 Task: Search the place "Monitor Bridge".
Action: Mouse moved to (680, 120)
Screenshot: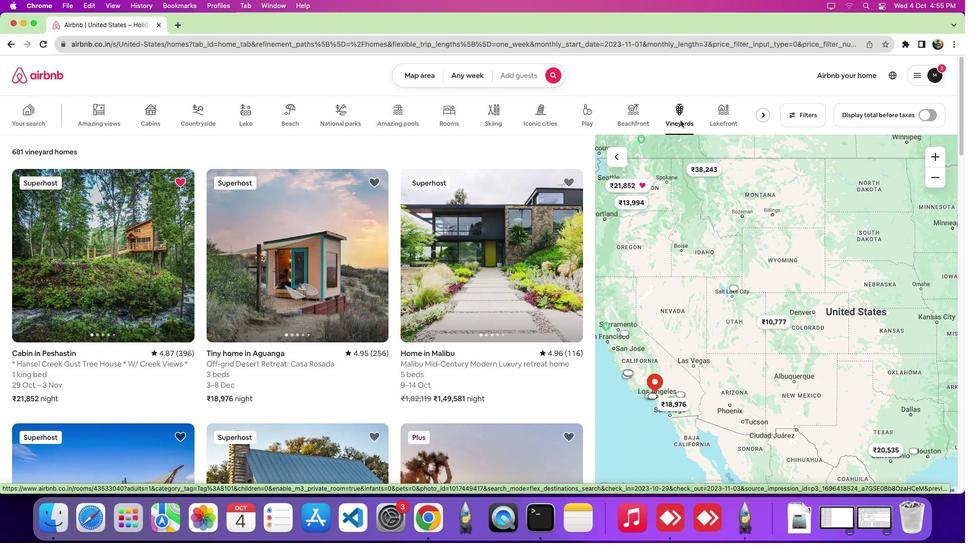 
Action: Mouse pressed left at (680, 120)
Screenshot: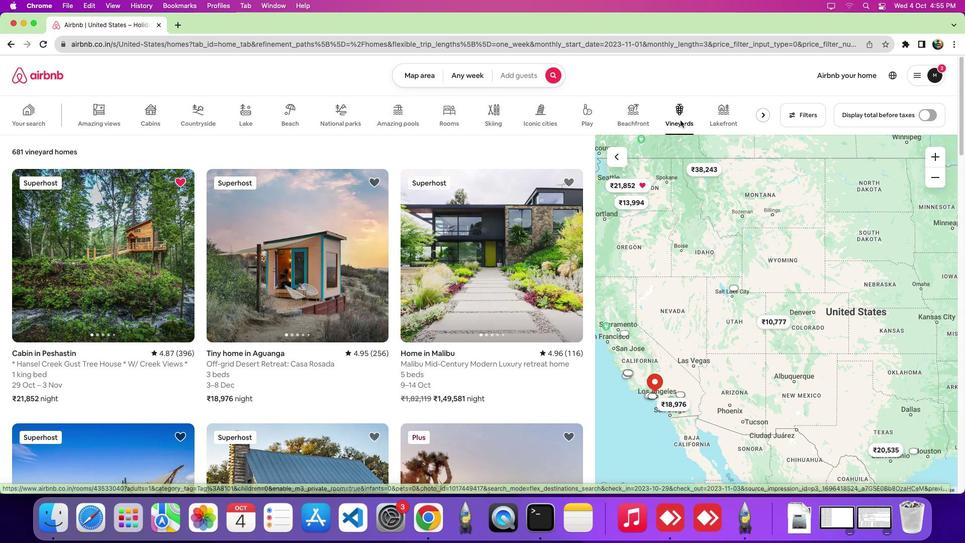 
Action: Mouse moved to (110, 241)
Screenshot: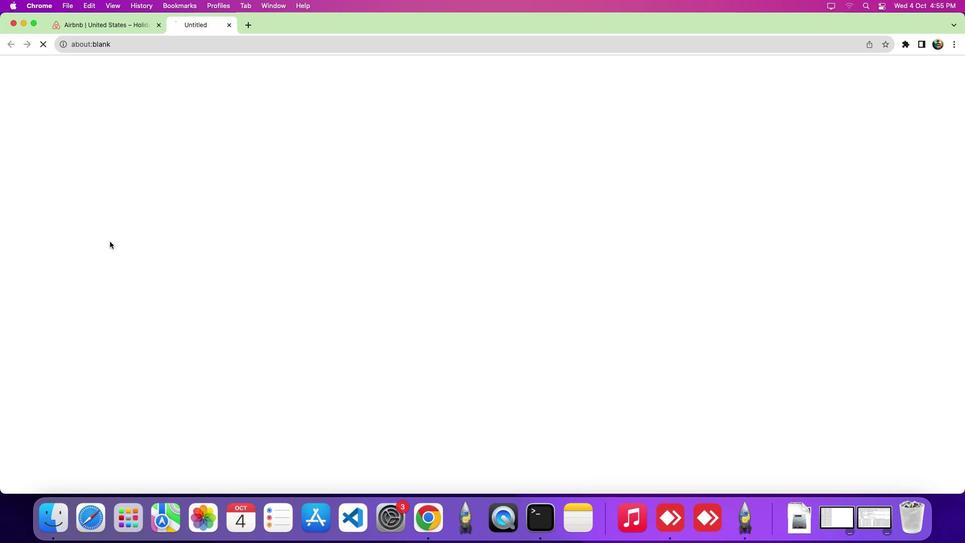 
Action: Mouse pressed left at (110, 241)
Screenshot: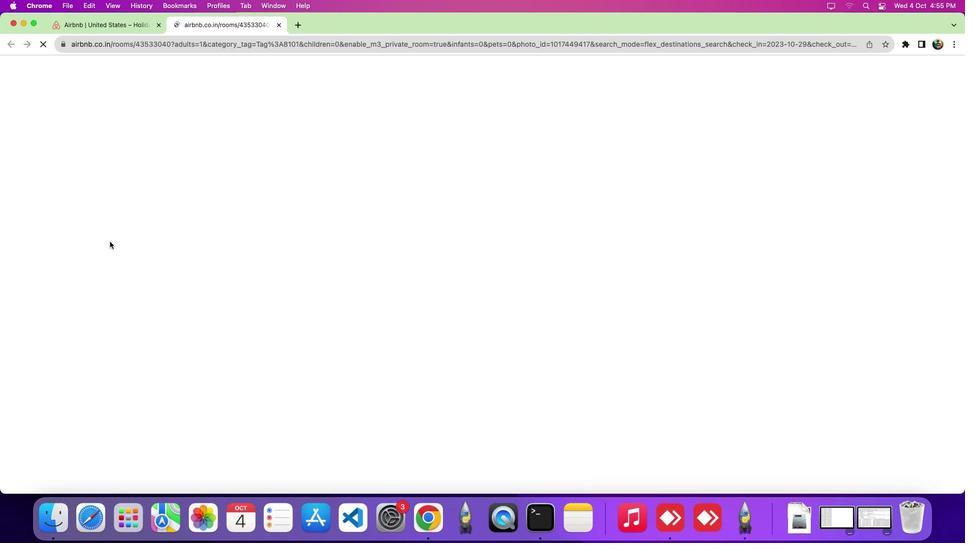 
Action: Mouse moved to (536, 231)
Screenshot: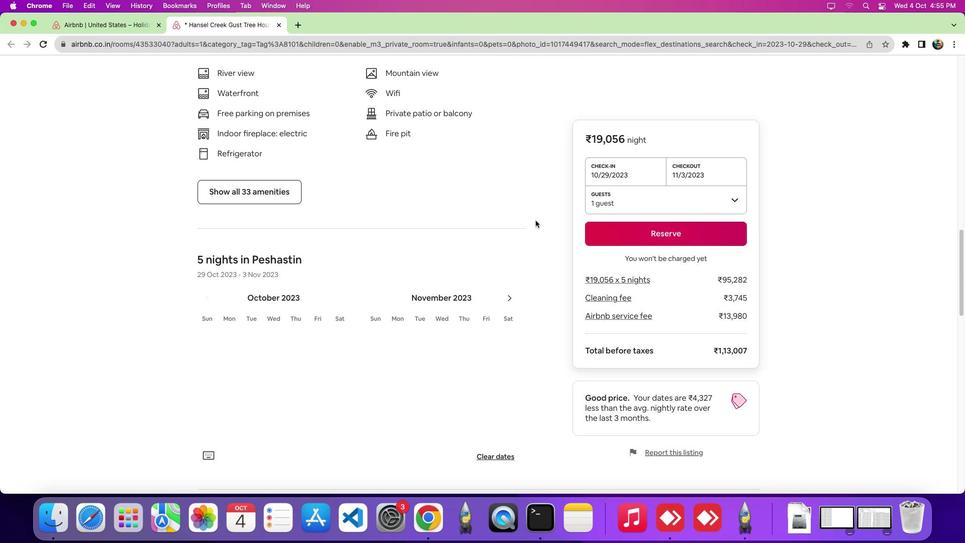 
Action: Mouse scrolled (536, 231) with delta (0, 0)
Screenshot: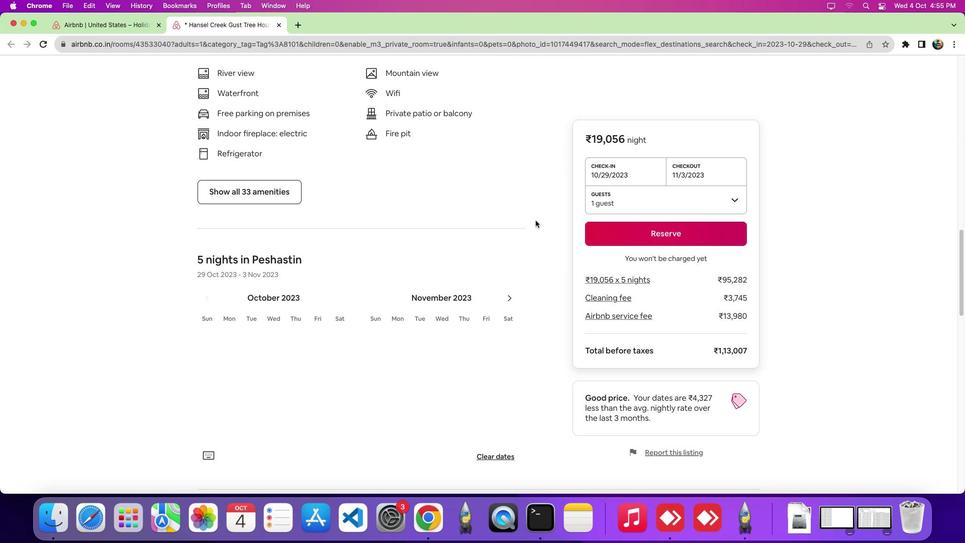 
Action: Mouse scrolled (536, 231) with delta (0, -1)
Screenshot: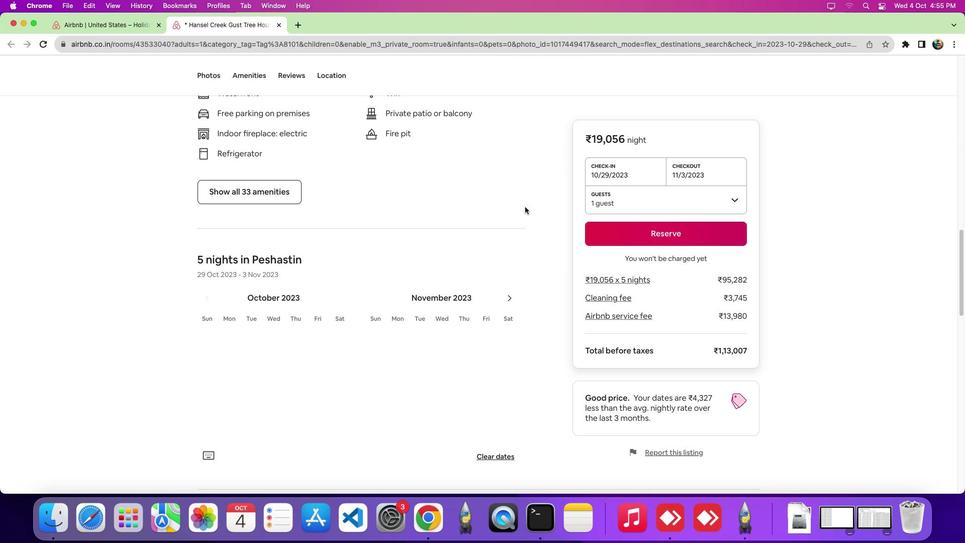 
Action: Mouse scrolled (536, 231) with delta (0, -5)
Screenshot: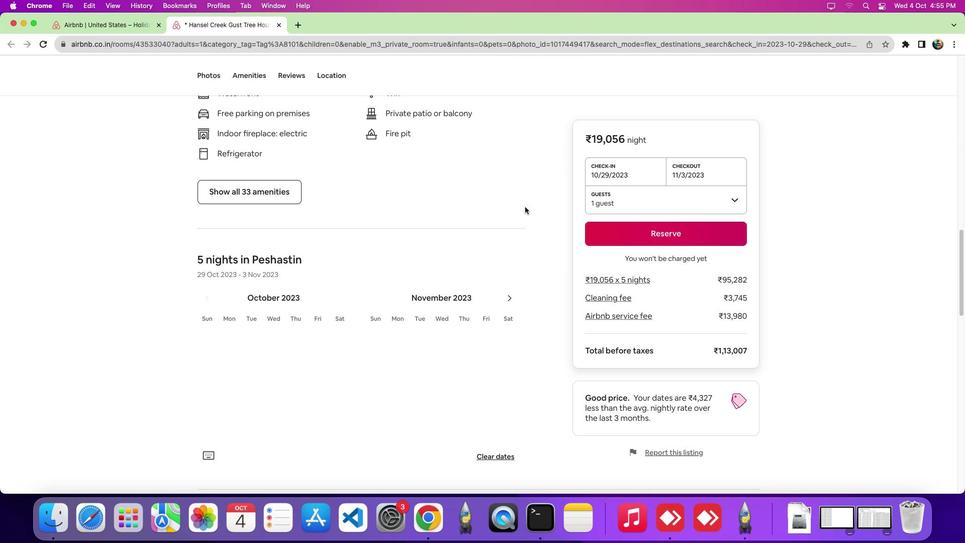 
Action: Mouse scrolled (536, 231) with delta (0, -7)
Screenshot: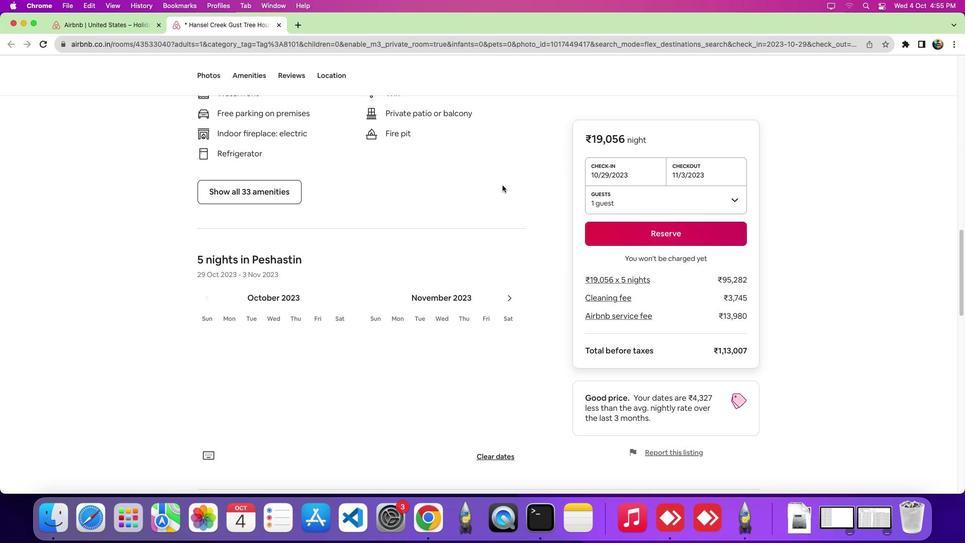 
Action: Mouse scrolled (536, 231) with delta (0, -7)
Screenshot: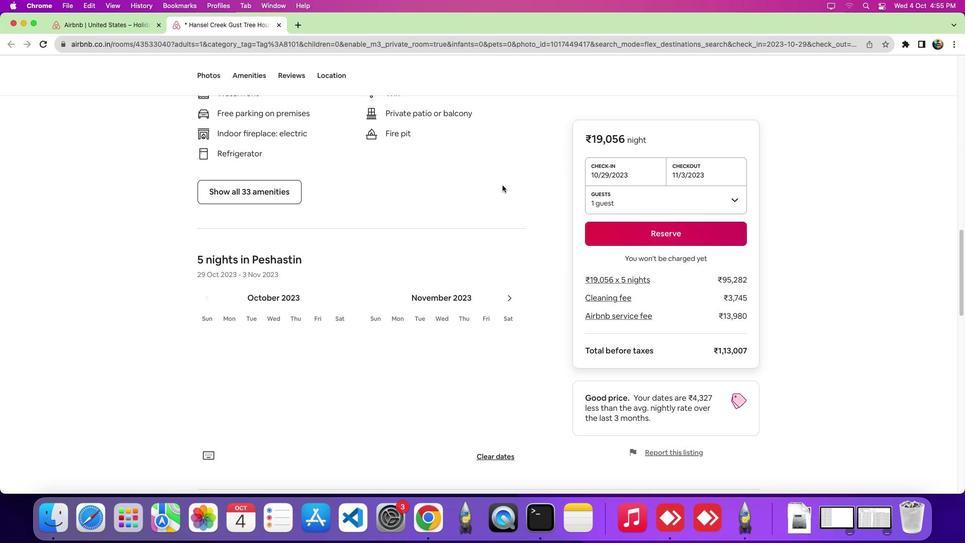 
Action: Mouse moved to (337, 75)
Screenshot: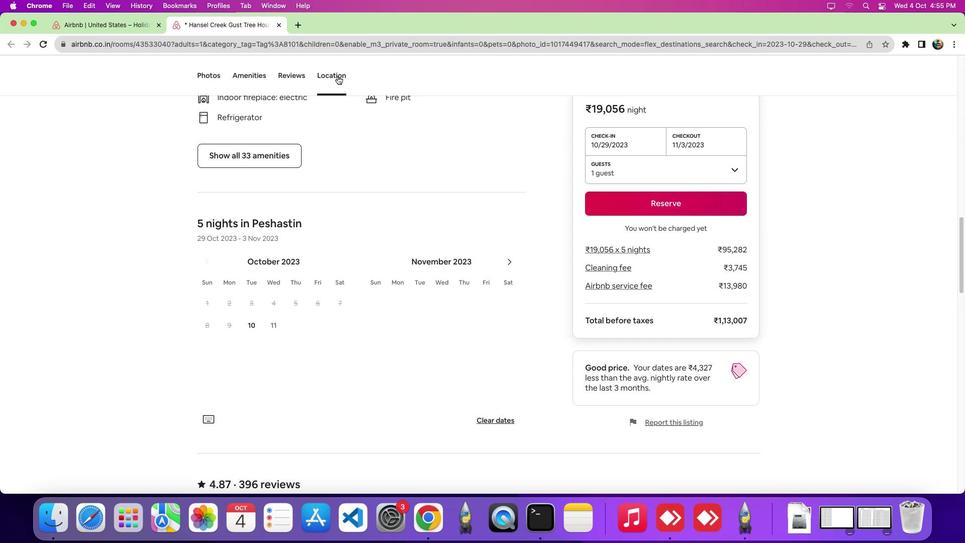 
Action: Mouse pressed left at (337, 75)
Screenshot: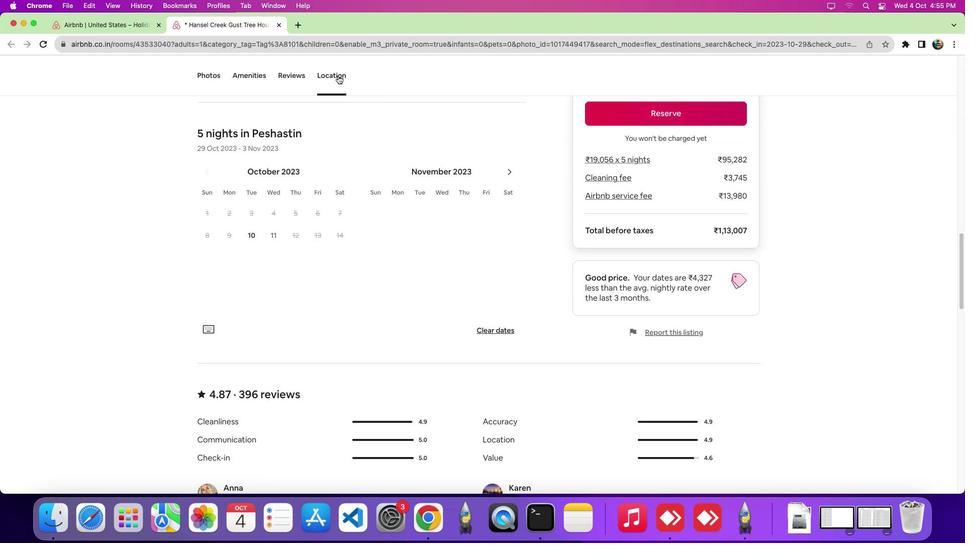 
Action: Mouse moved to (470, 249)
Screenshot: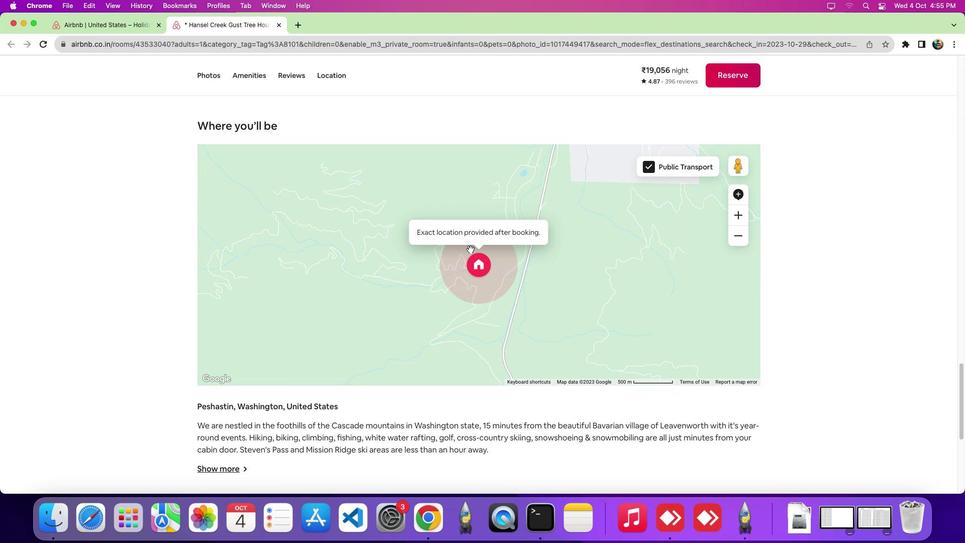 
Action: Mouse scrolled (470, 249) with delta (0, 0)
Screenshot: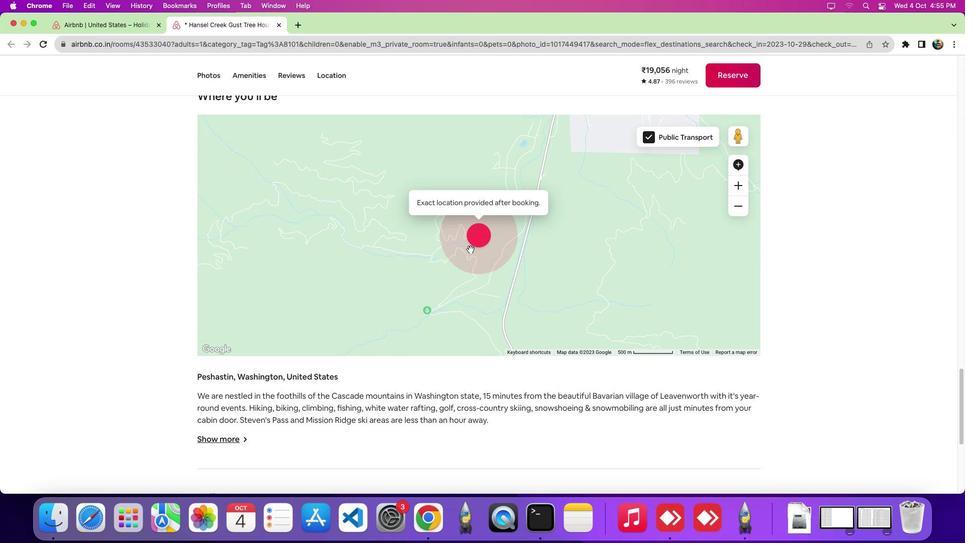 
Action: Mouse scrolled (470, 249) with delta (0, 0)
Screenshot: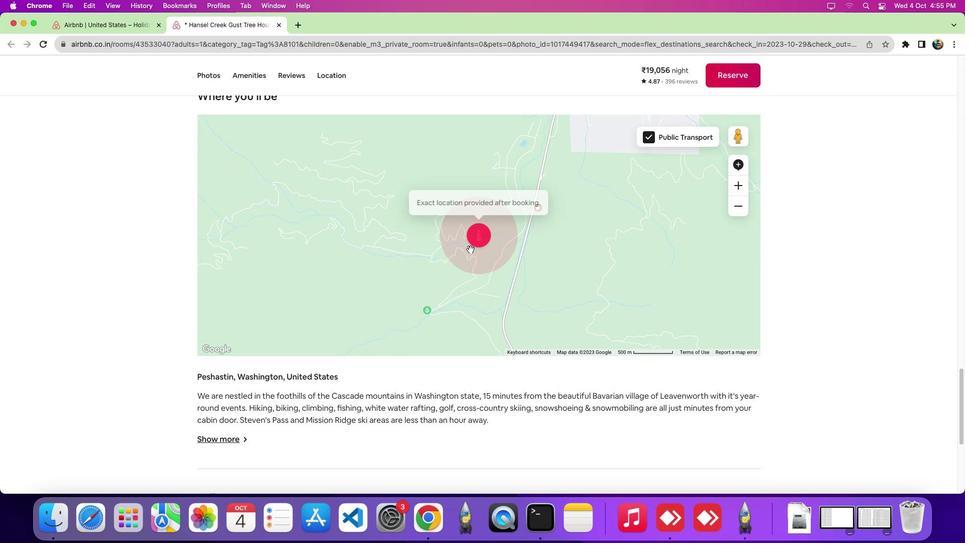
Action: Mouse scrolled (470, 249) with delta (0, 0)
Screenshot: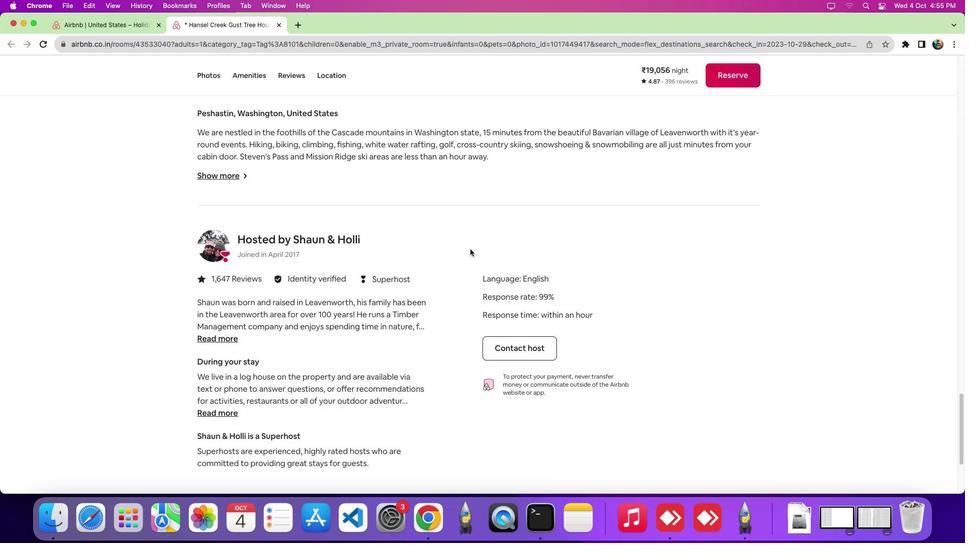 
Action: Mouse scrolled (470, 249) with delta (0, 0)
Screenshot: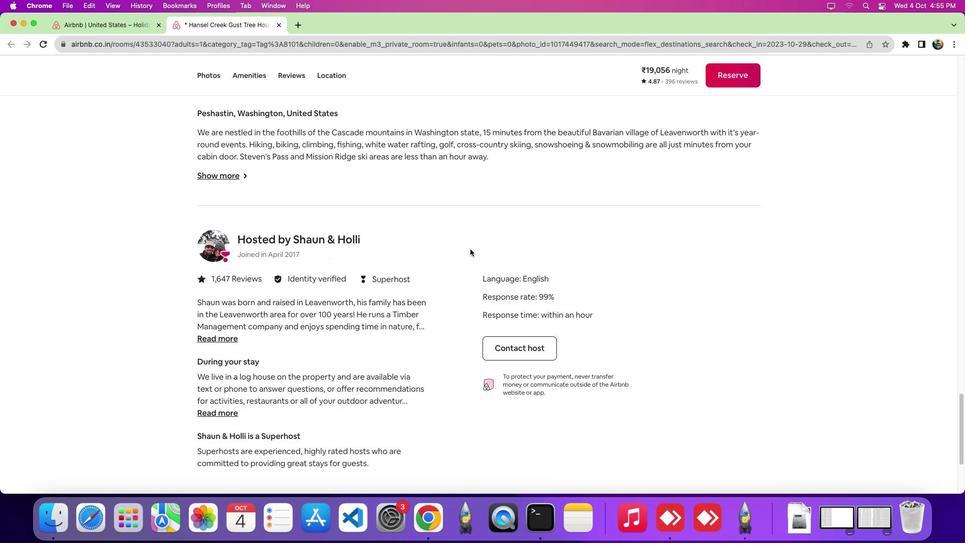 
Action: Mouse scrolled (470, 249) with delta (0, -2)
Screenshot: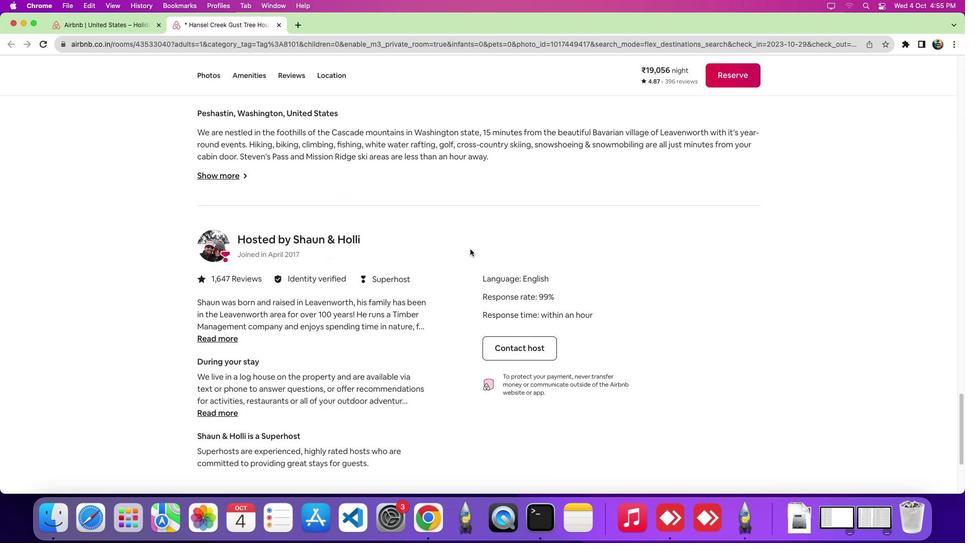 
Action: Mouse scrolled (470, 249) with delta (0, -3)
Screenshot: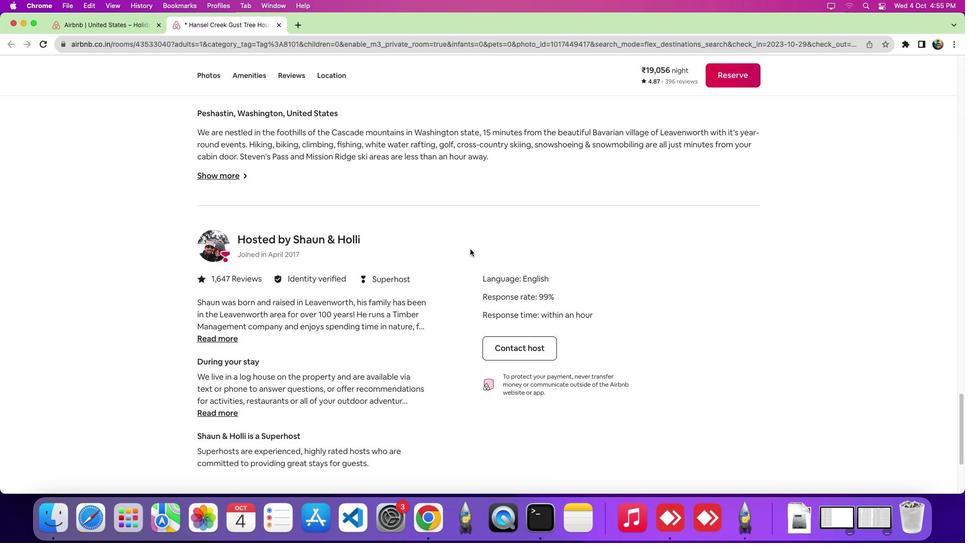 
Action: Mouse scrolled (470, 249) with delta (0, 0)
Screenshot: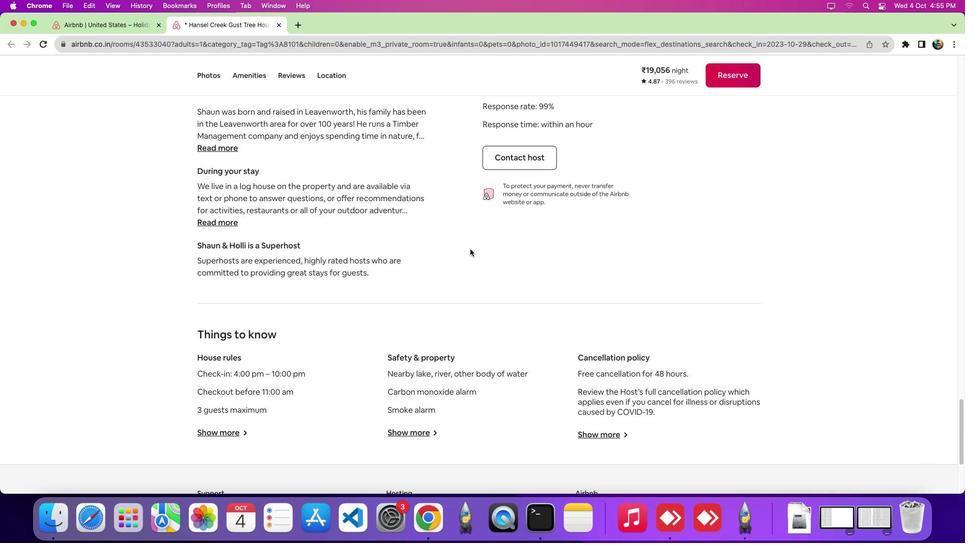
Action: Mouse scrolled (470, 249) with delta (0, 0)
Screenshot: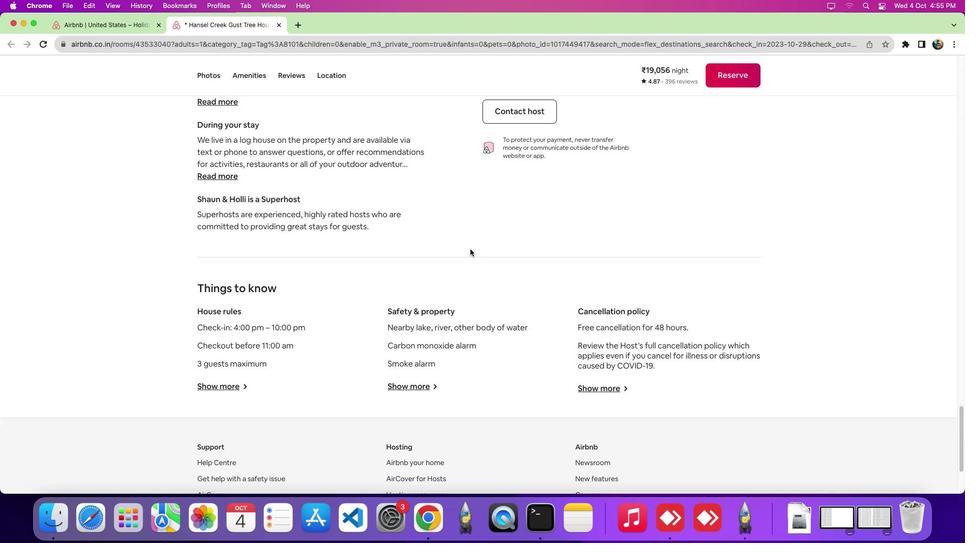 
Action: Mouse scrolled (470, 249) with delta (0, -2)
Screenshot: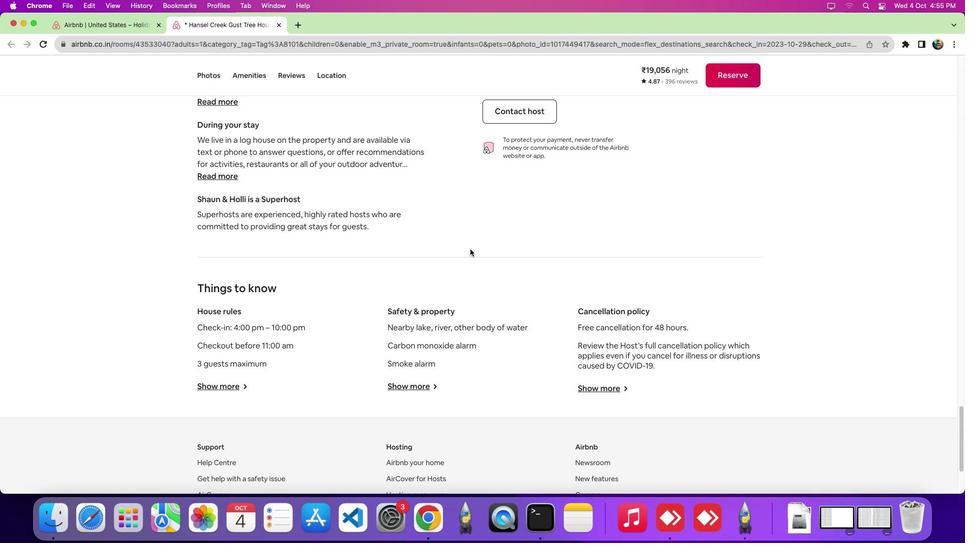 
Action: Mouse scrolled (470, 249) with delta (0, -2)
Screenshot: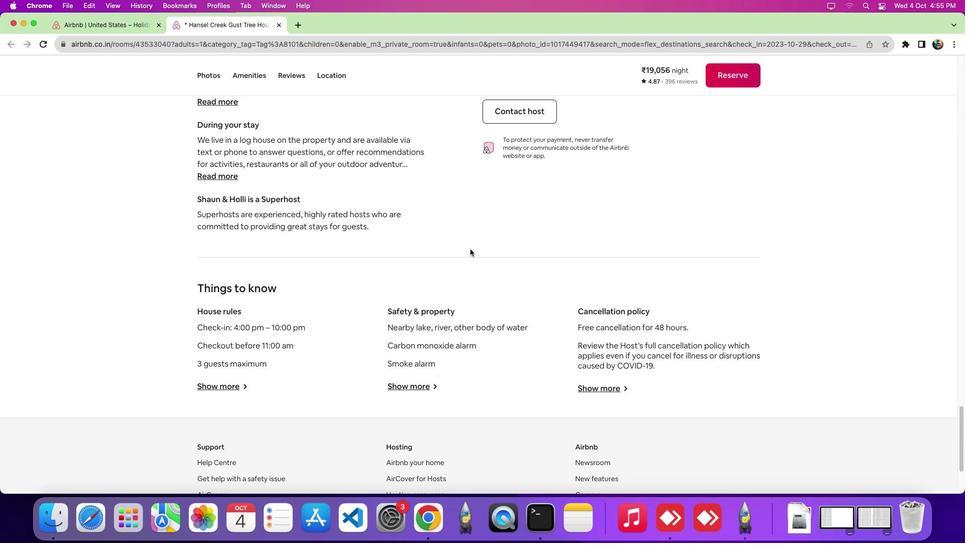 
Action: Mouse scrolled (470, 249) with delta (0, 0)
Screenshot: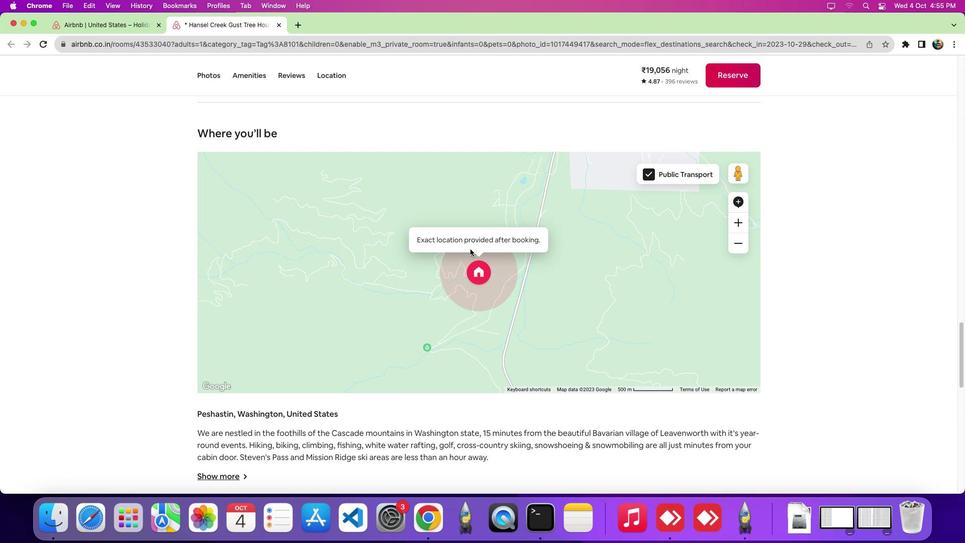 
Action: Mouse scrolled (470, 249) with delta (0, 1)
Screenshot: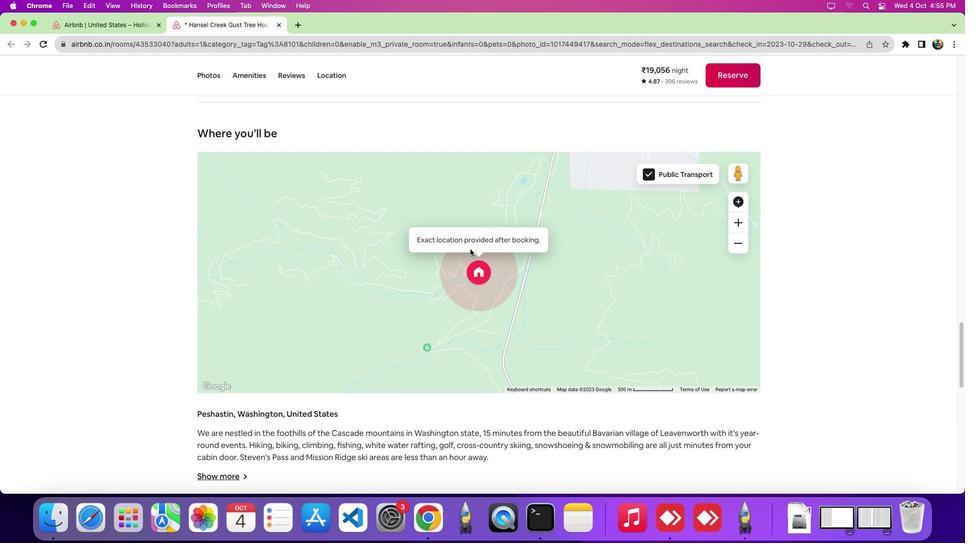 
Action: Mouse scrolled (470, 249) with delta (0, 5)
Screenshot: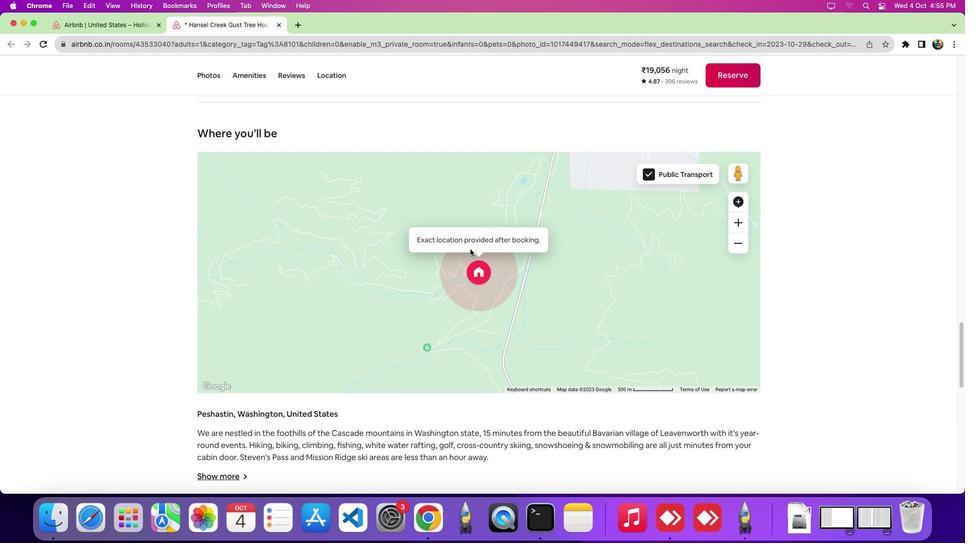 
Action: Mouse scrolled (470, 249) with delta (0, 7)
Screenshot: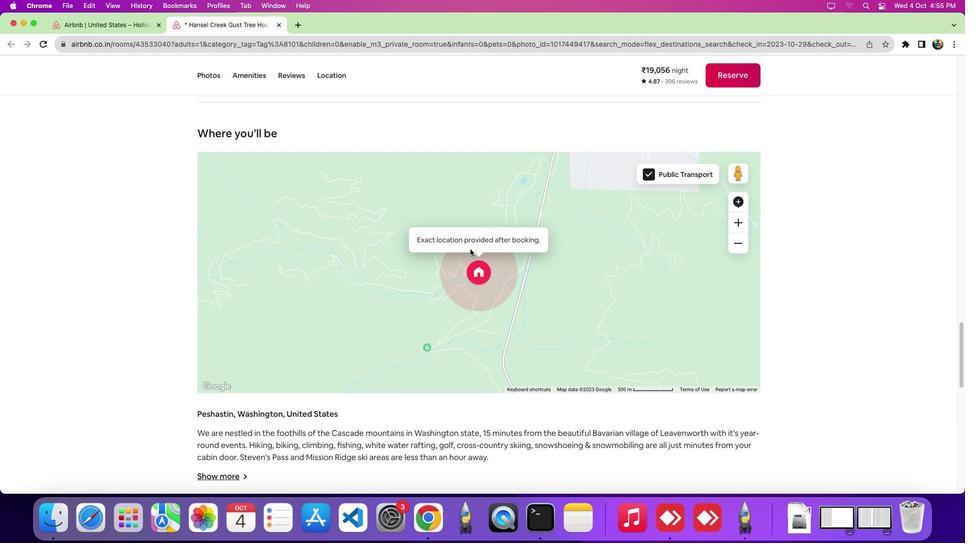 
Action: Mouse moved to (736, 199)
Screenshot: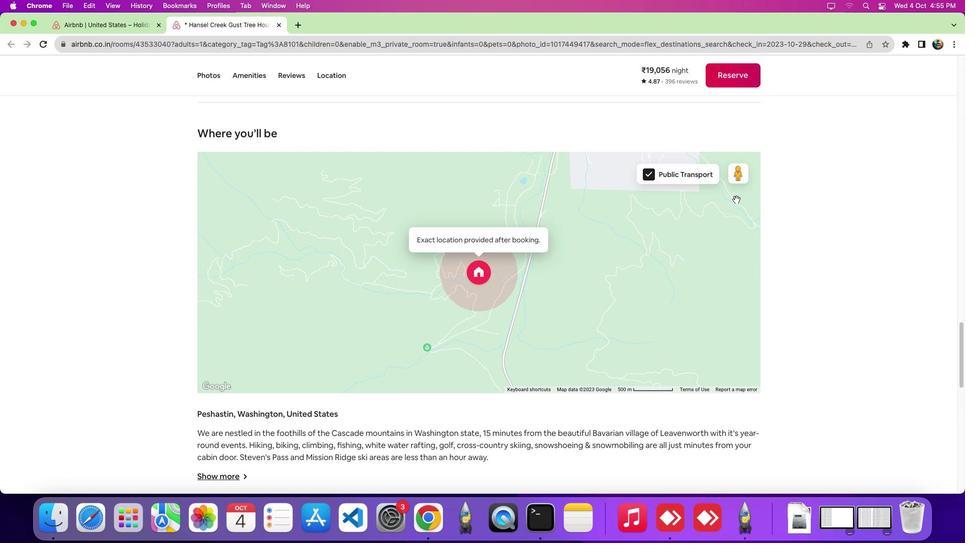 
Action: Mouse pressed left at (736, 199)
Screenshot: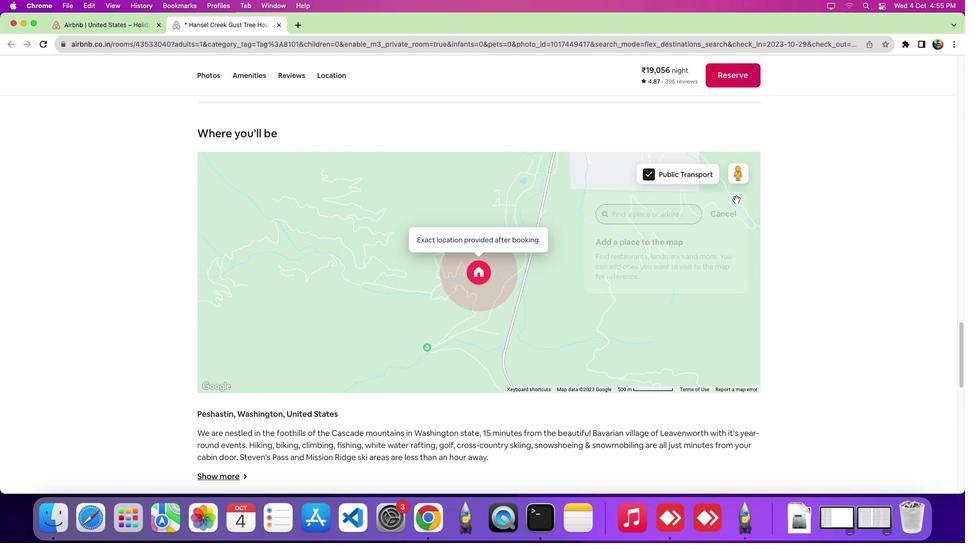 
Action: Mouse moved to (637, 212)
Screenshot: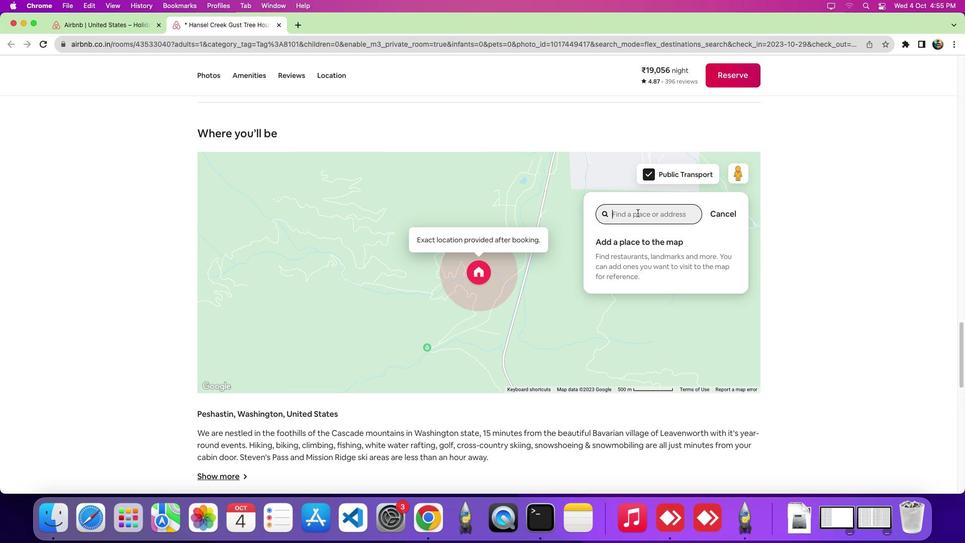 
Action: Mouse pressed left at (637, 212)
Screenshot: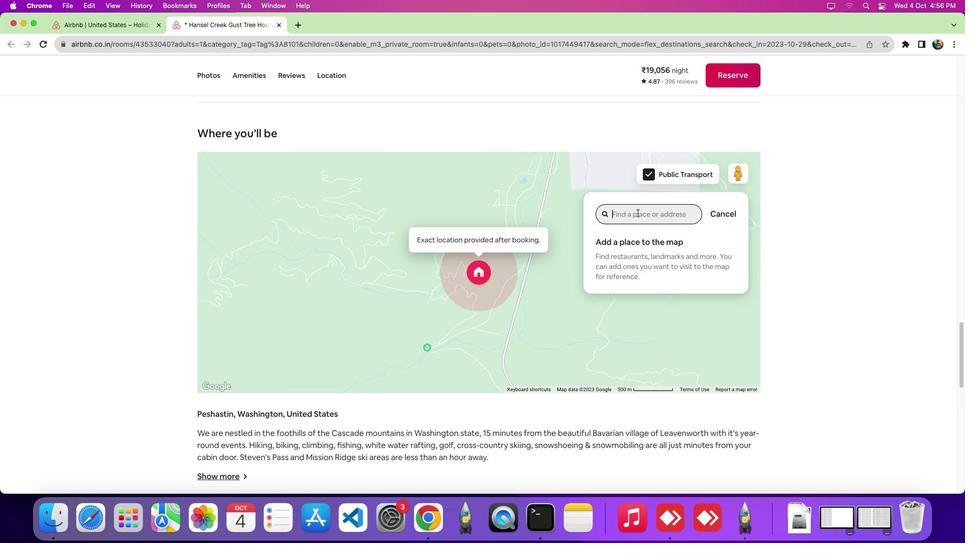 
Action: Key pressed Key.shift'M''o''n''i''t''o''r'Key.space'b''r''i''d'
Screenshot: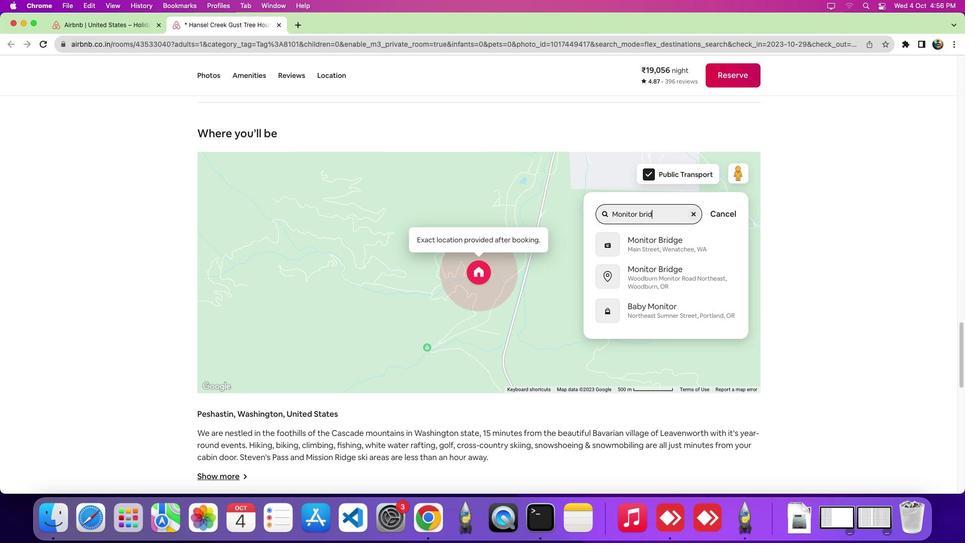 
Action: Mouse moved to (618, 246)
Screenshot: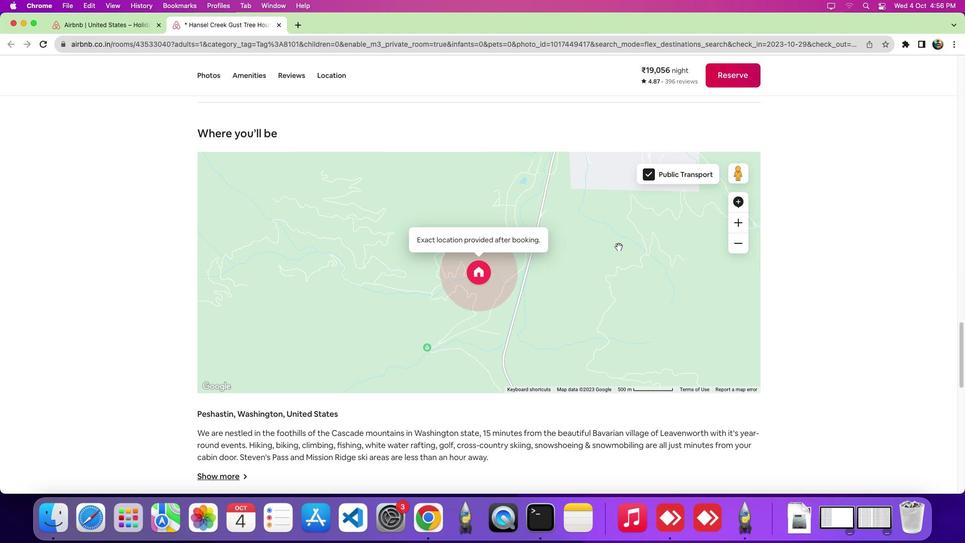 
Action: Mouse pressed left at (618, 246)
Screenshot: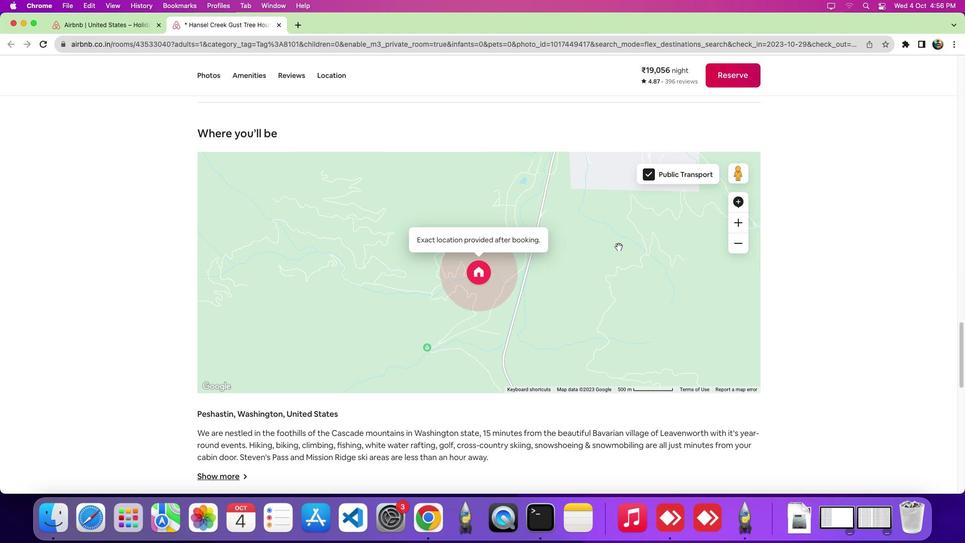 
Action: Mouse moved to (624, 251)
Screenshot: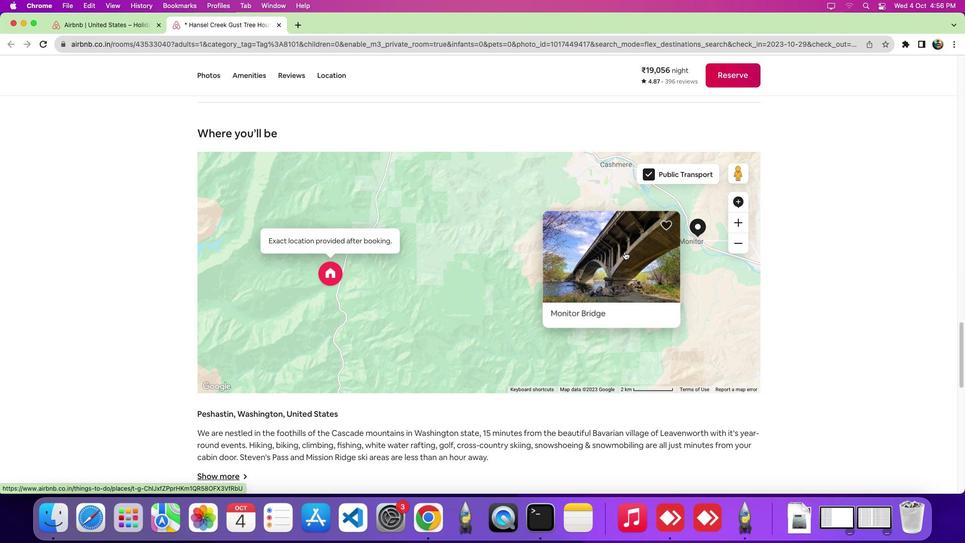 
